 Task: Enable automatic alt text generation in Microsoft Outlook settings.
Action: Mouse moved to (36, 23)
Screenshot: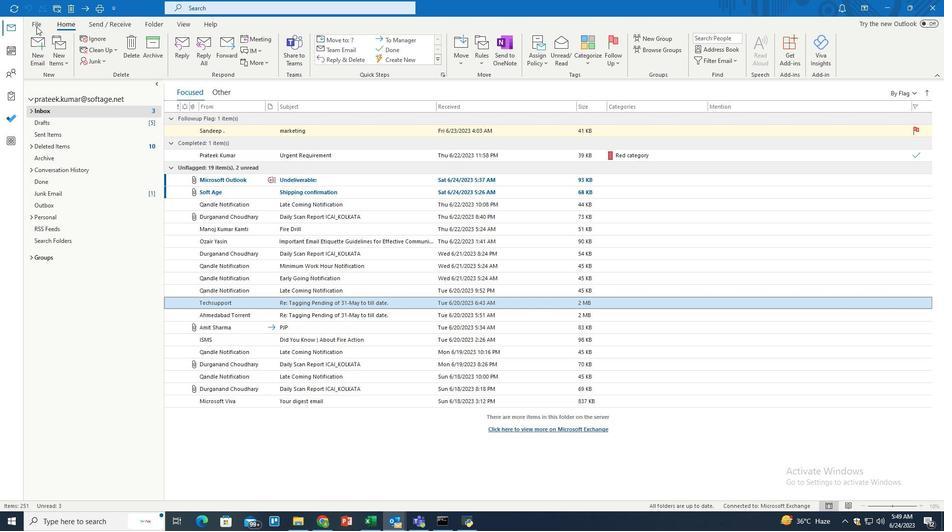 
Action: Mouse pressed left at (36, 23)
Screenshot: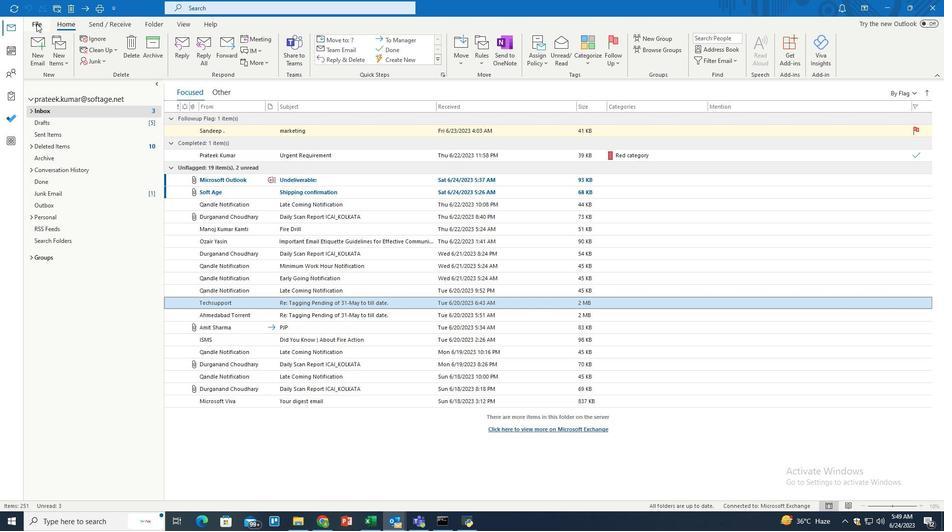 
Action: Mouse moved to (31, 471)
Screenshot: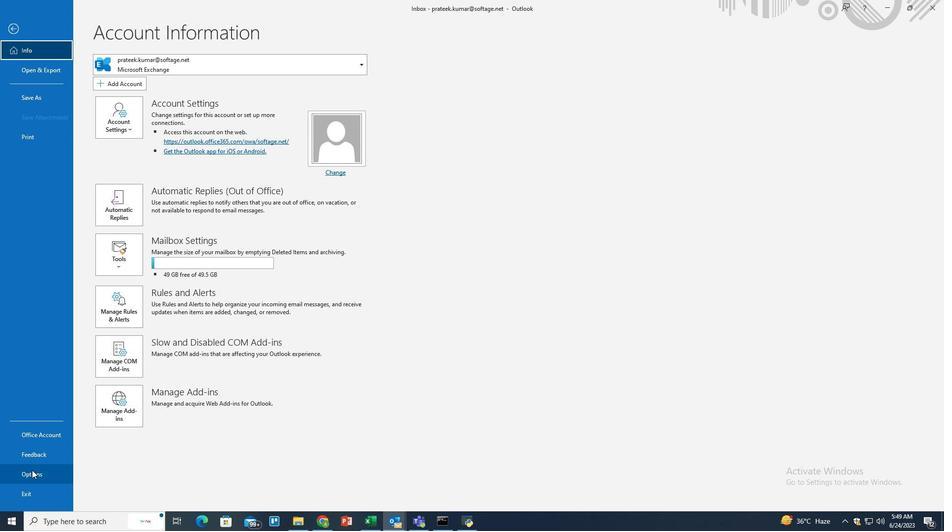 
Action: Mouse pressed left at (31, 471)
Screenshot: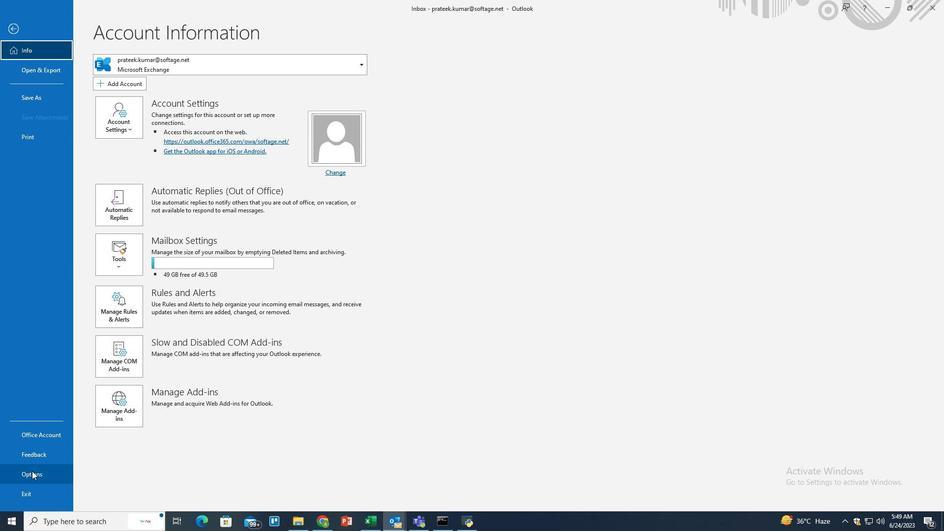 
Action: Mouse moved to (296, 219)
Screenshot: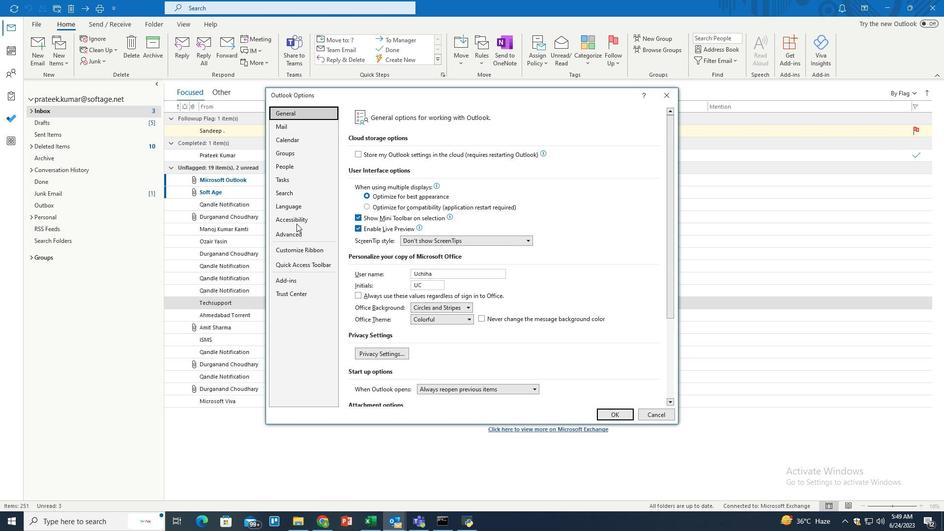 
Action: Mouse pressed left at (296, 219)
Screenshot: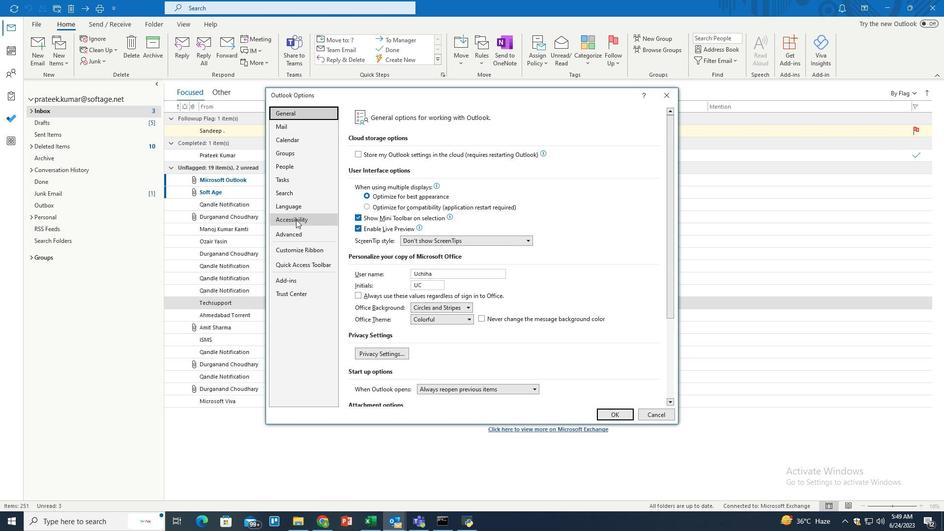 
Action: Mouse moved to (416, 318)
Screenshot: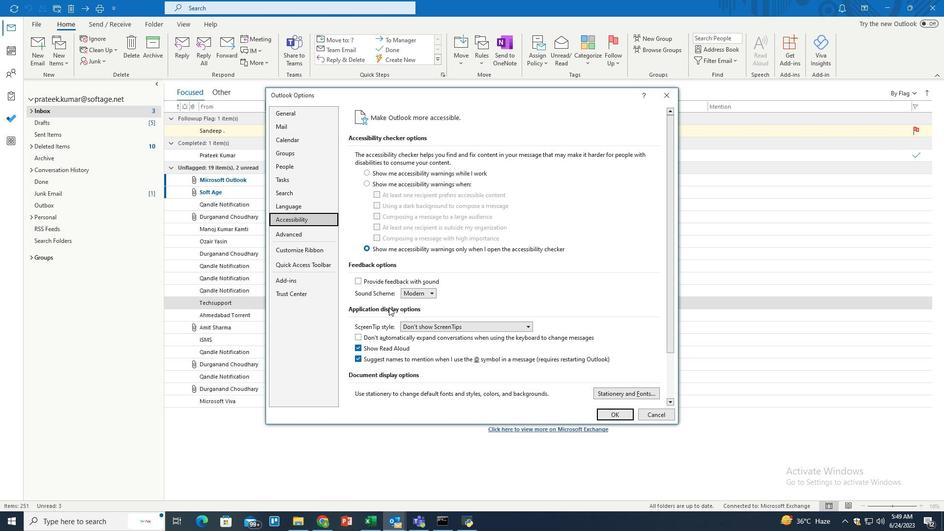 
Action: Mouse scrolled (416, 318) with delta (0, 0)
Screenshot: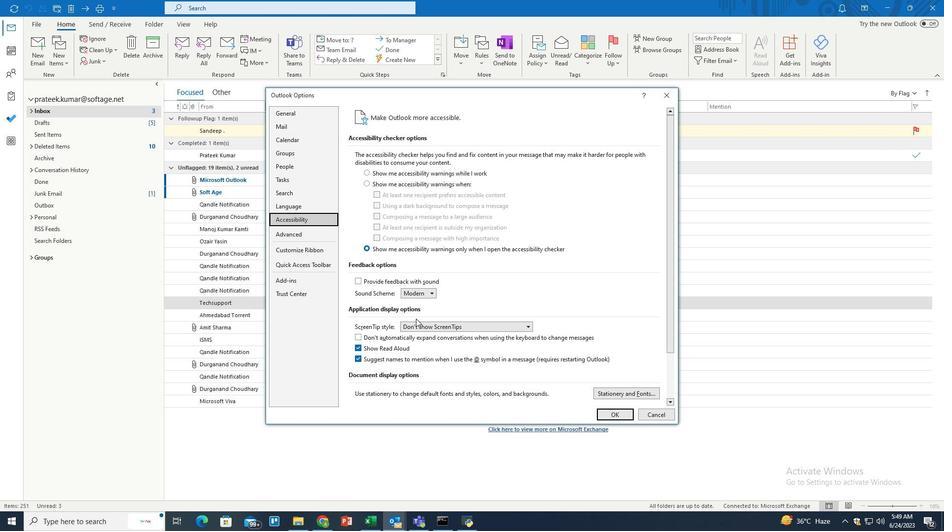 
Action: Mouse scrolled (416, 318) with delta (0, 0)
Screenshot: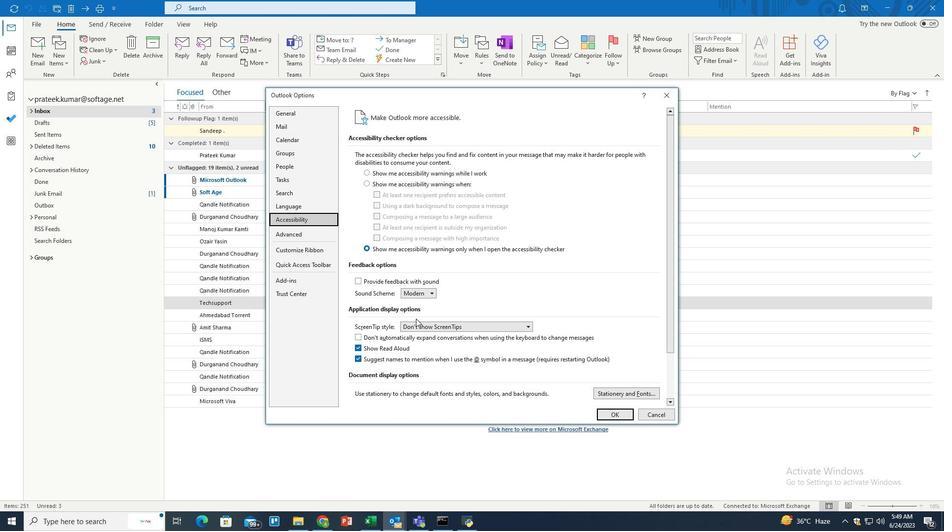 
Action: Mouse scrolled (416, 318) with delta (0, 0)
Screenshot: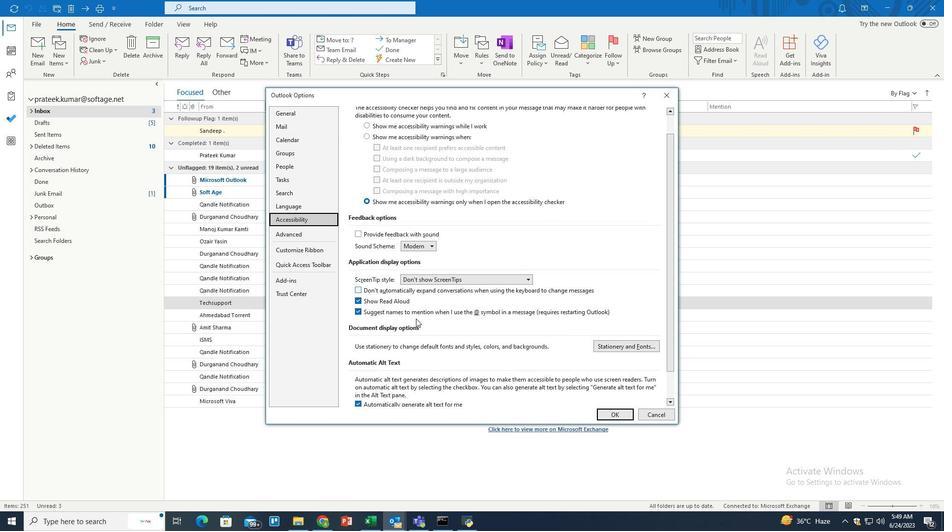 
Action: Mouse scrolled (416, 318) with delta (0, 0)
Screenshot: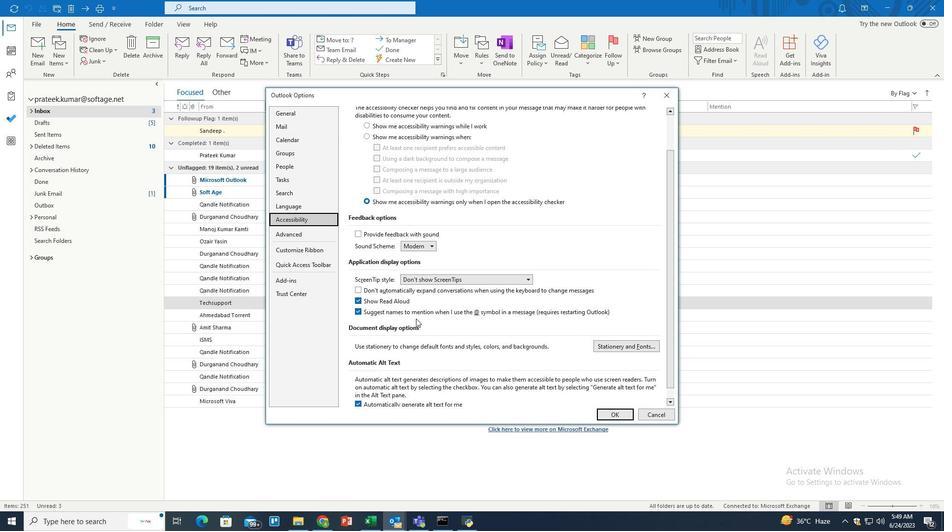 
Action: Mouse scrolled (416, 318) with delta (0, 0)
Screenshot: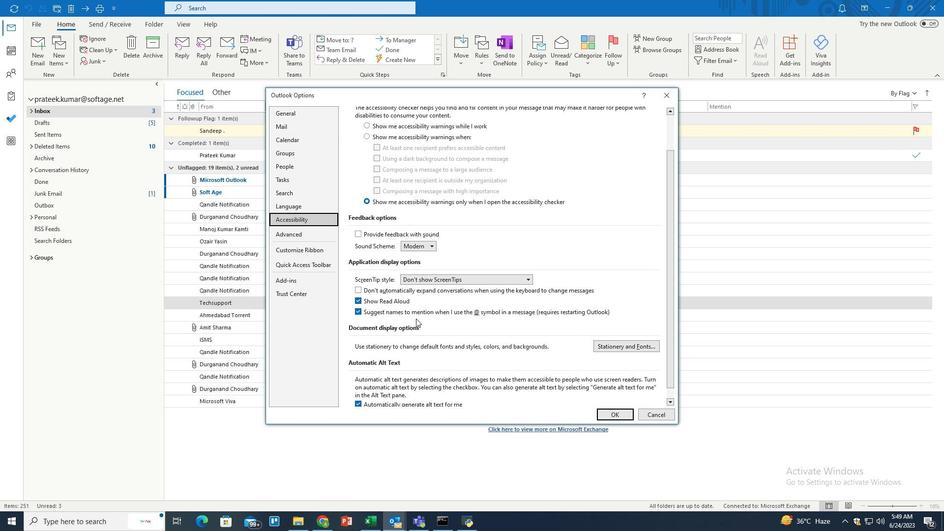 
Action: Mouse scrolled (416, 318) with delta (0, 0)
Screenshot: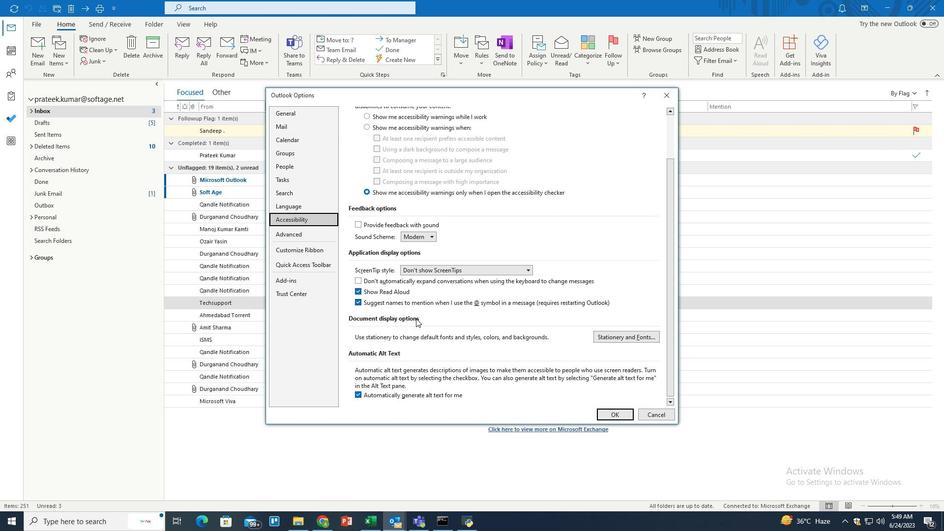 
Action: Mouse moved to (359, 396)
Screenshot: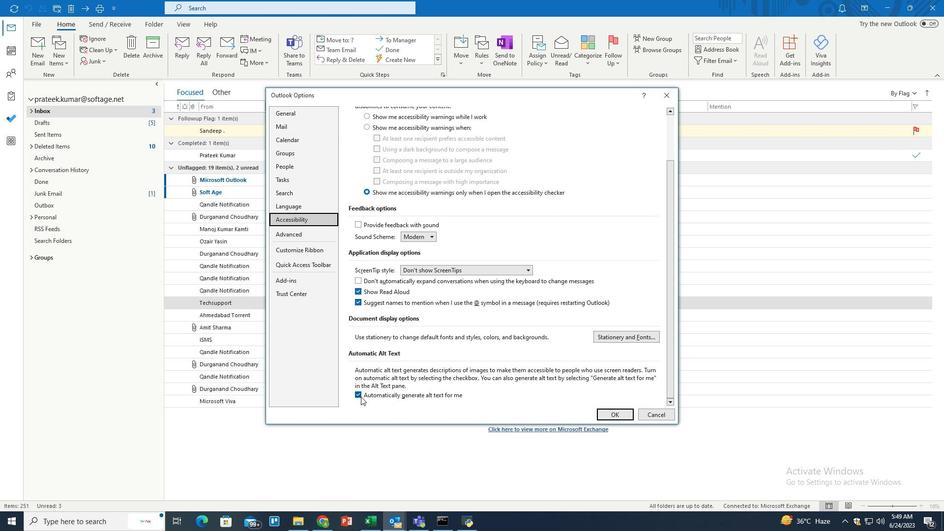 
Action: Mouse pressed left at (359, 396)
Screenshot: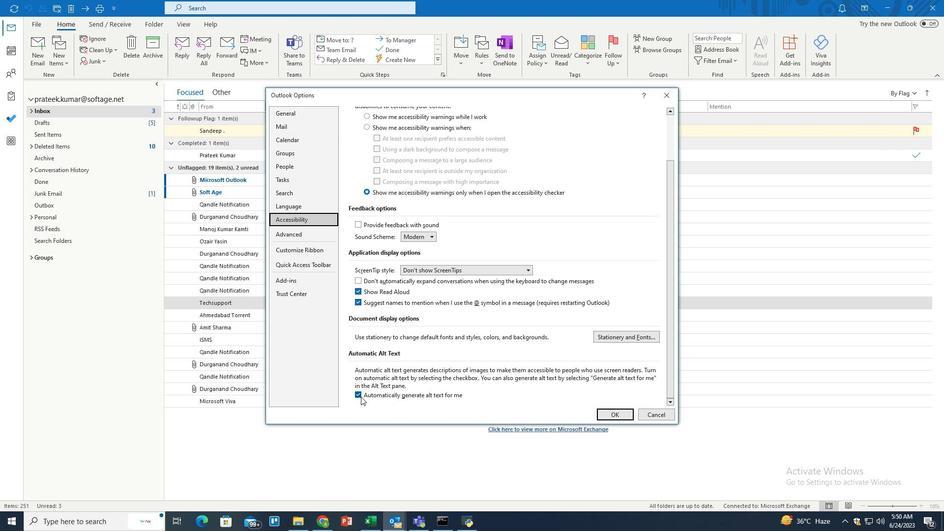 
Action: Mouse moved to (610, 413)
Screenshot: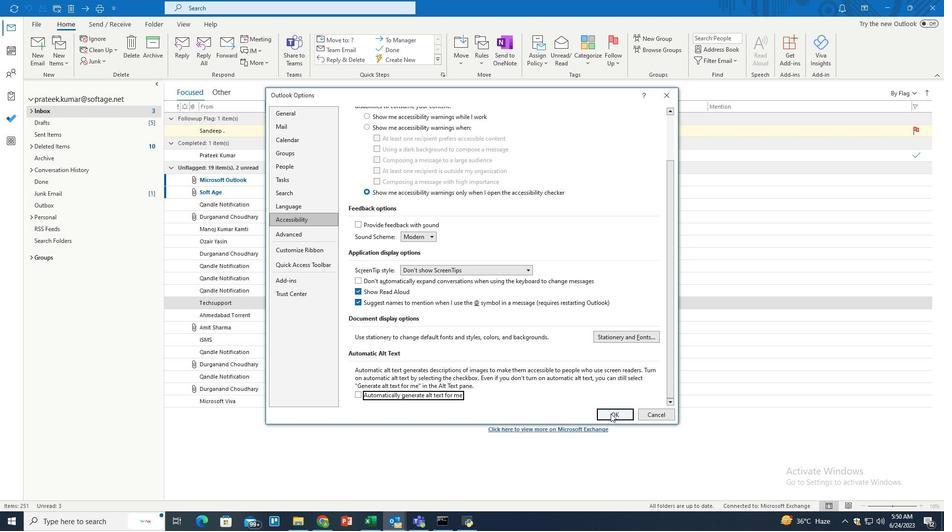
Action: Mouse pressed left at (610, 413)
Screenshot: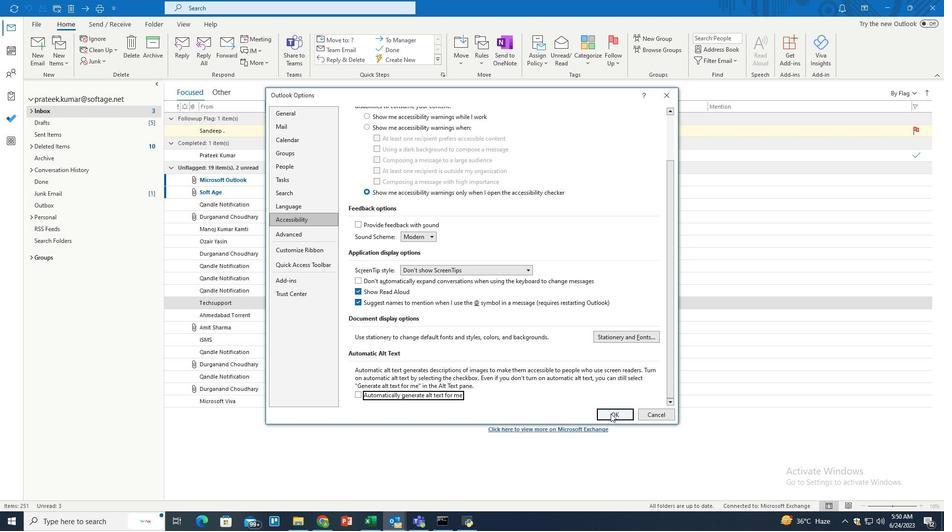 
Action: Mouse moved to (469, 307)
Screenshot: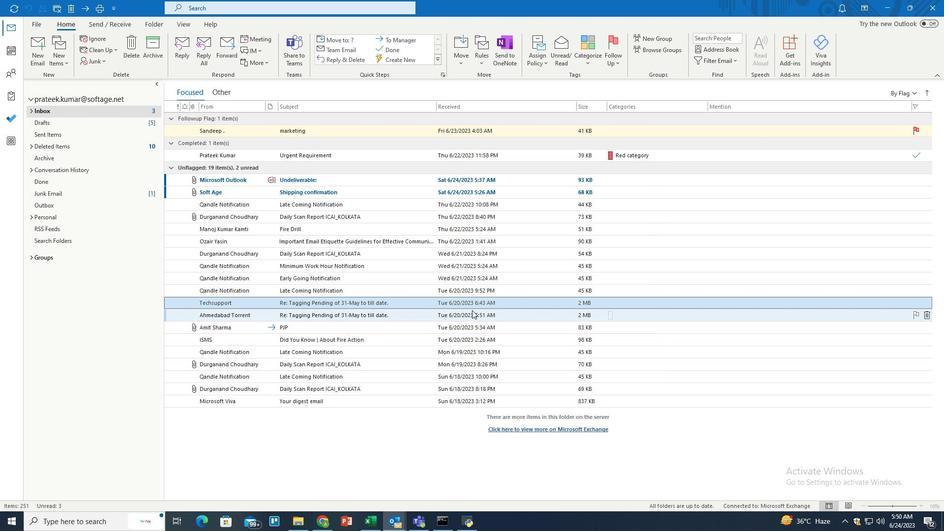 
